 Task: Create Workspace Leadership Coaching Services Workspace description Monitor and track market trends and competition. Workspace type Engineering-IT
Action: Mouse moved to (436, 86)
Screenshot: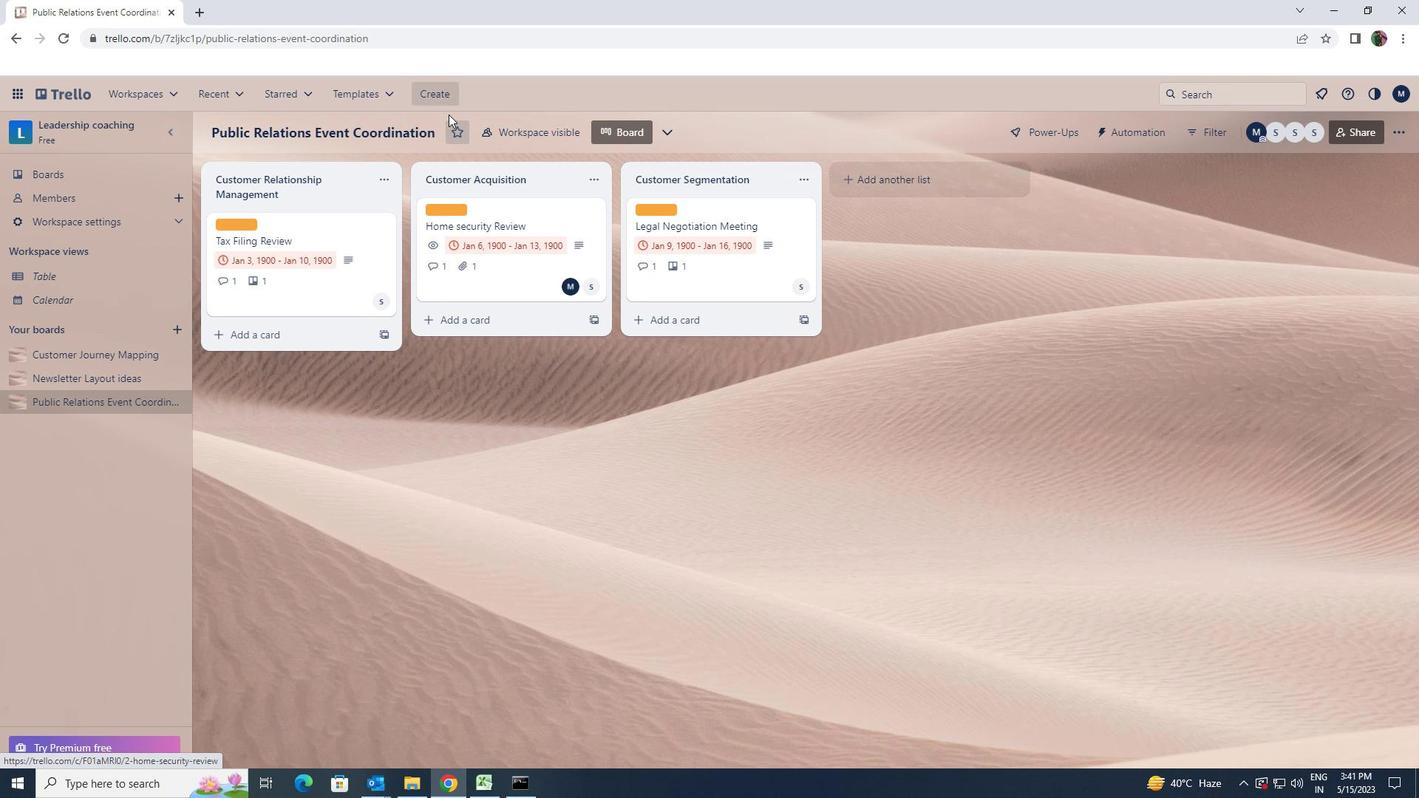 
Action: Mouse pressed left at (436, 86)
Screenshot: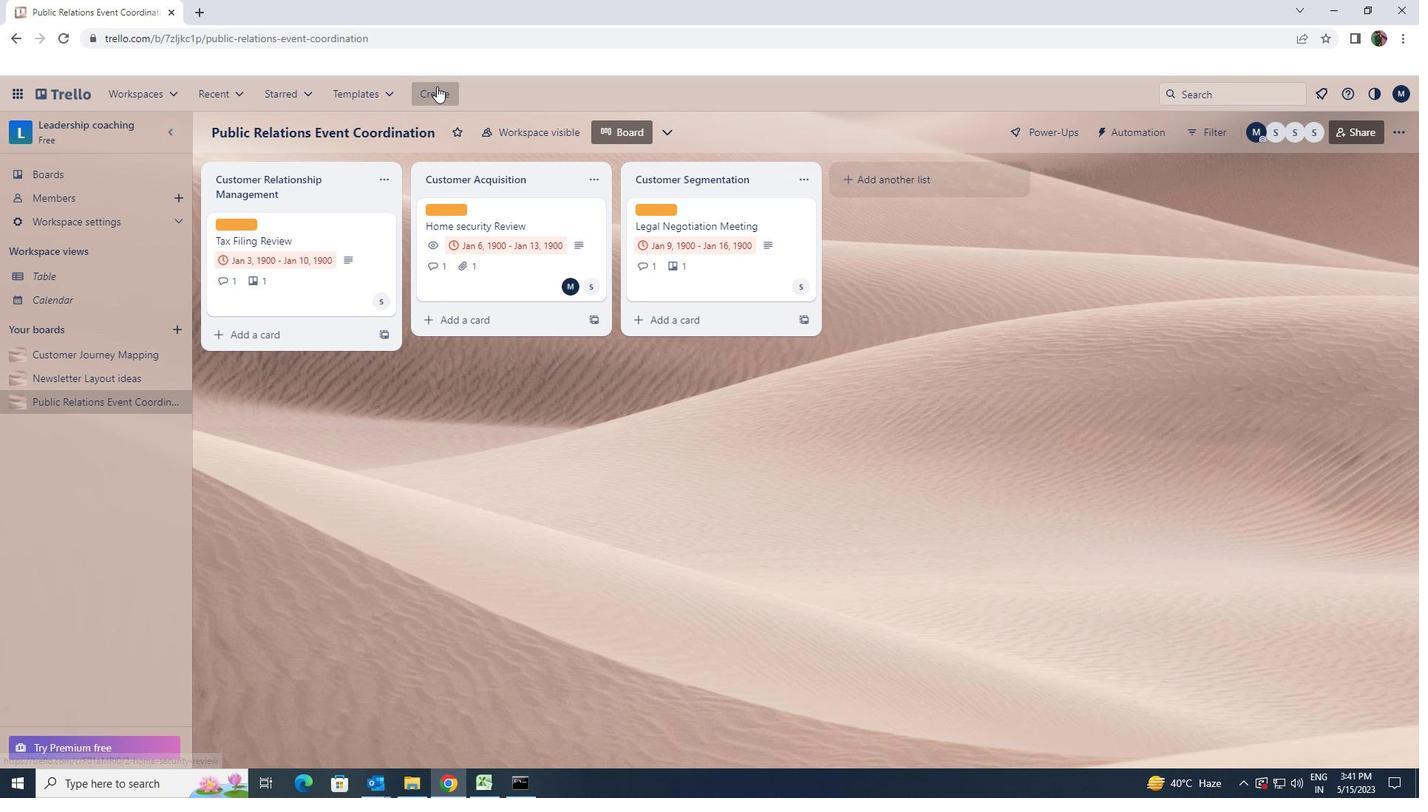 
Action: Mouse moved to (474, 236)
Screenshot: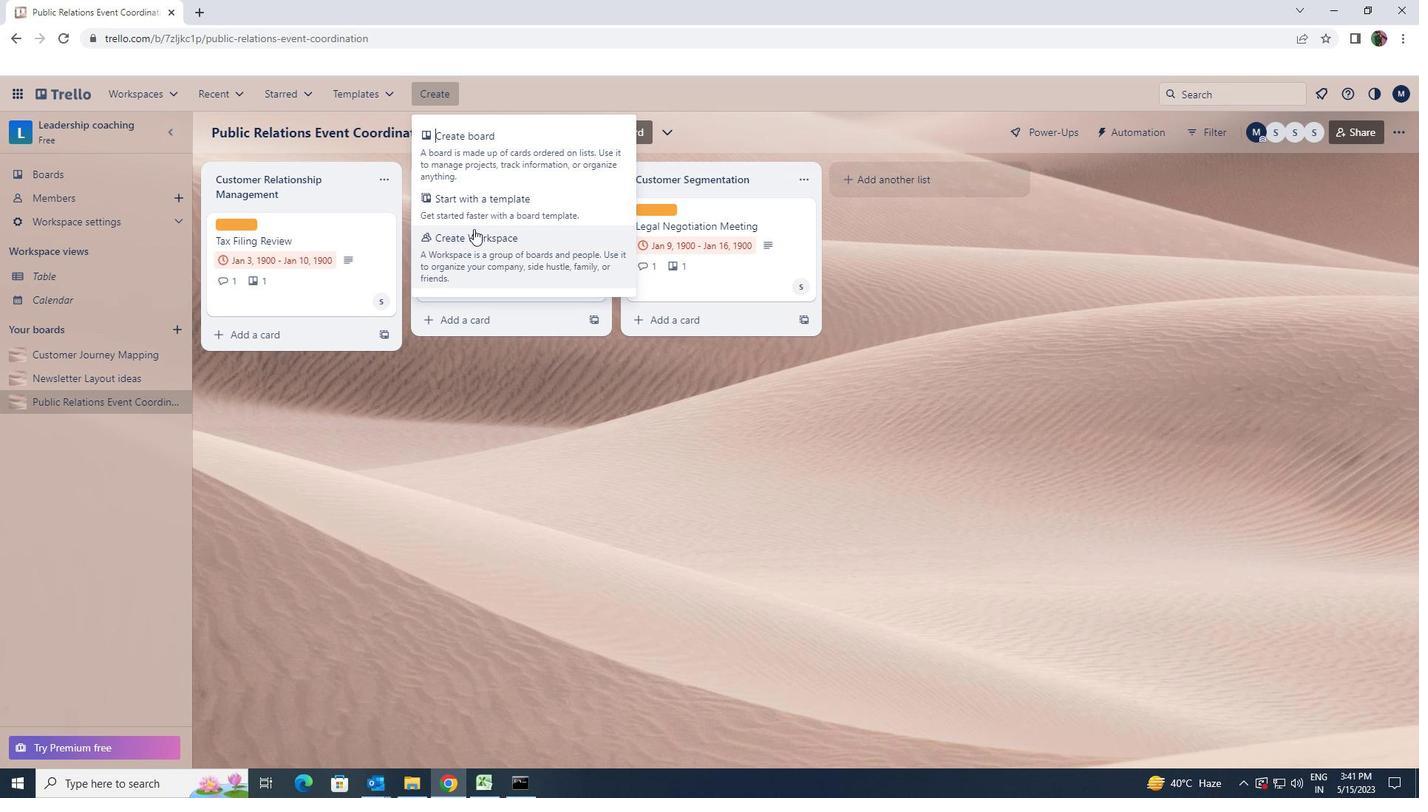 
Action: Mouse pressed left at (474, 236)
Screenshot: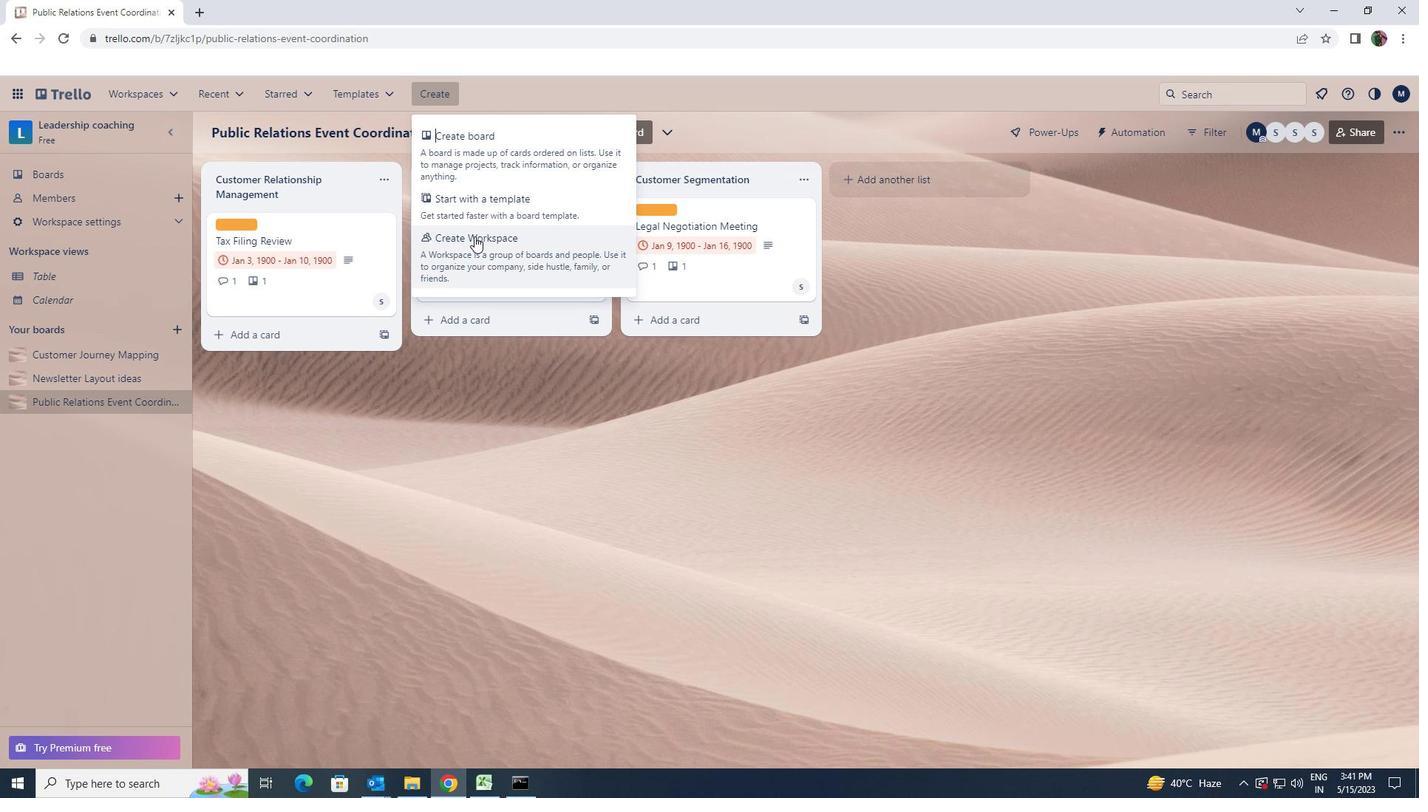 
Action: Key pressed <Key.shift>LEADERSHIP<Key.space><Key.shift><Key.shift><Key.shift>COACHING<Key.space><Key.shift><Key.shift><Key.shift><Key.shift><Key.shift>SERVICE
Screenshot: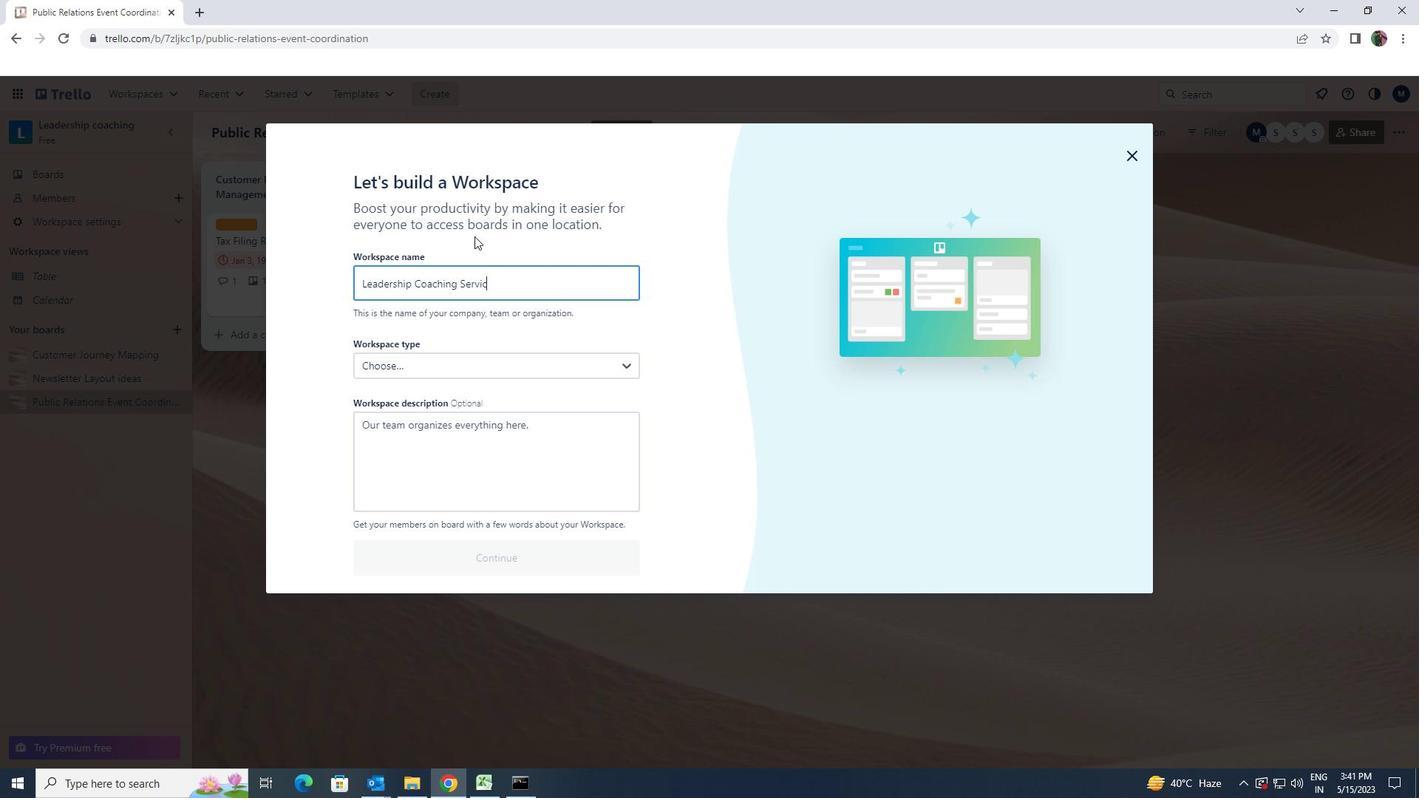 
Action: Mouse moved to (505, 451)
Screenshot: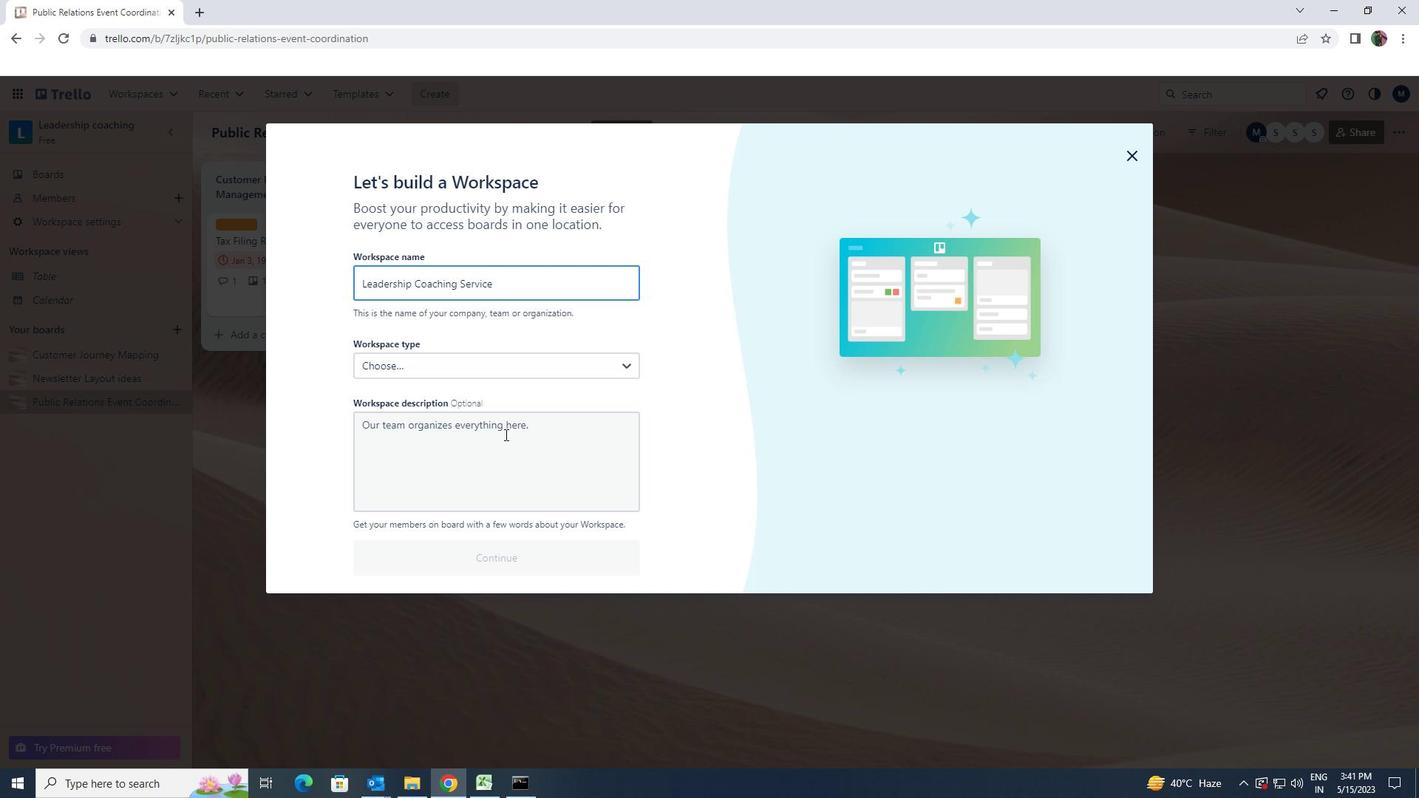 
Action: Mouse pressed left at (505, 451)
Screenshot: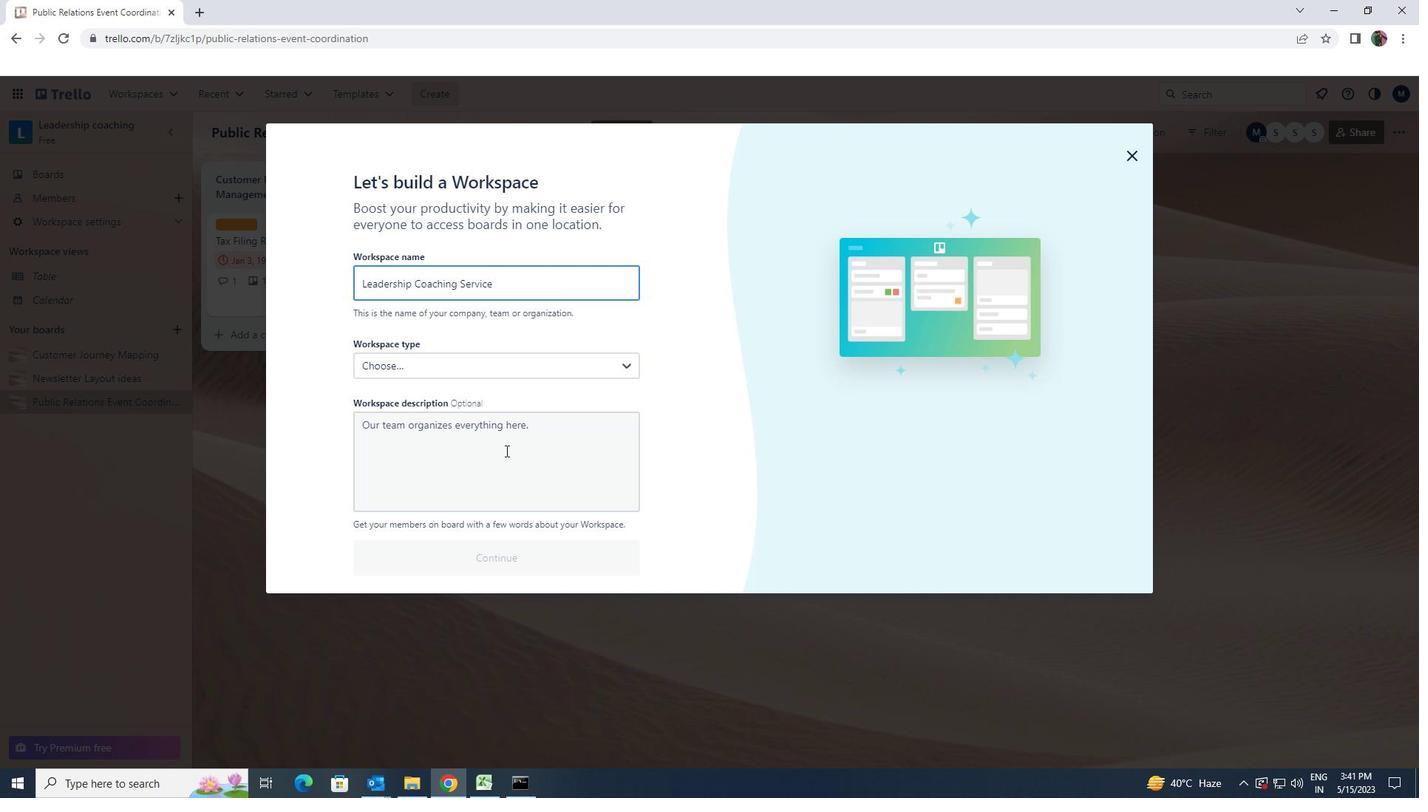 
Action: Key pressed <Key.shift>MONITOR<Key.space>AND<Key.space>TRACK<Key.space>MARKET<Key.space>TRENDS<Key.space>AND<Key.space>COMPETT<Key.backspace>ITION<Key.space>
Screenshot: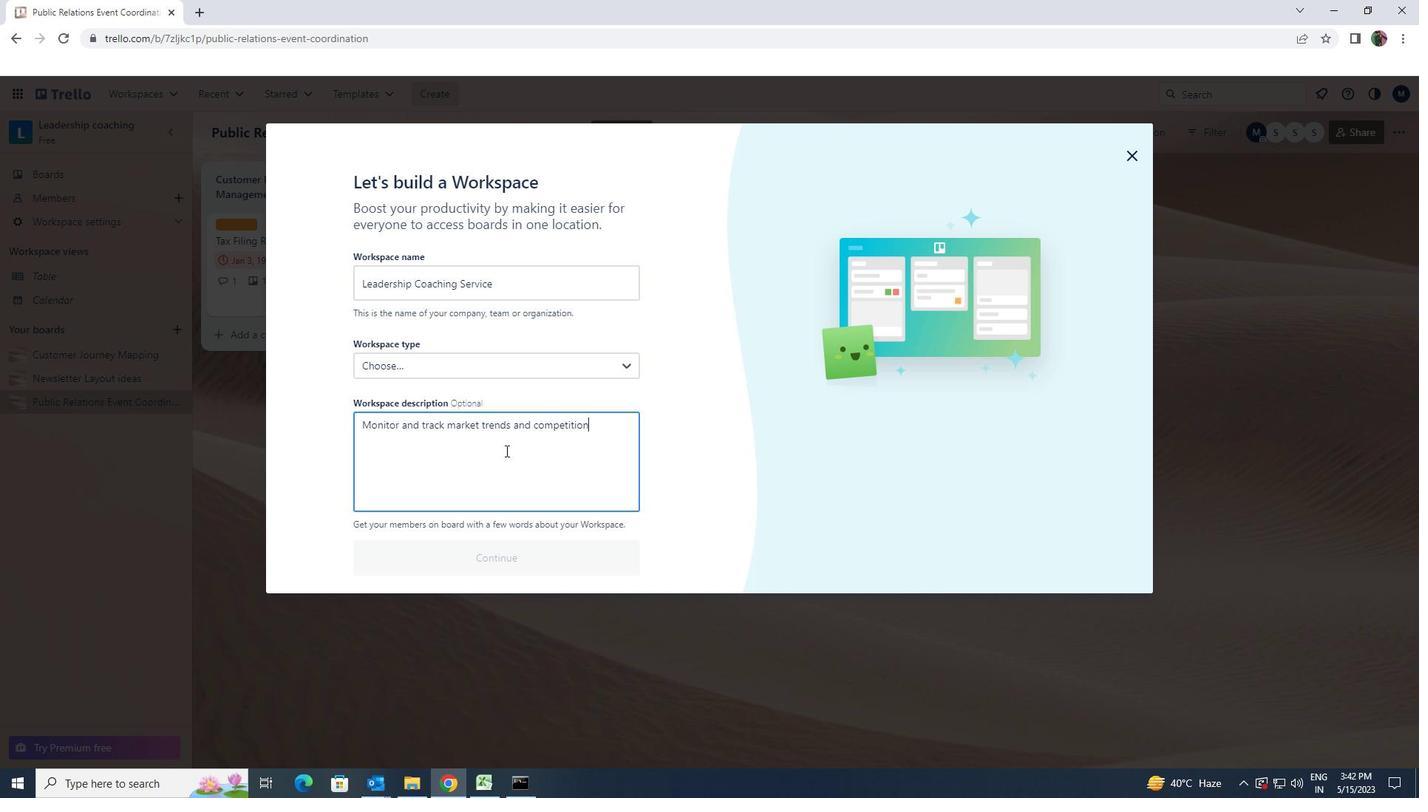 
Action: Mouse moved to (620, 366)
Screenshot: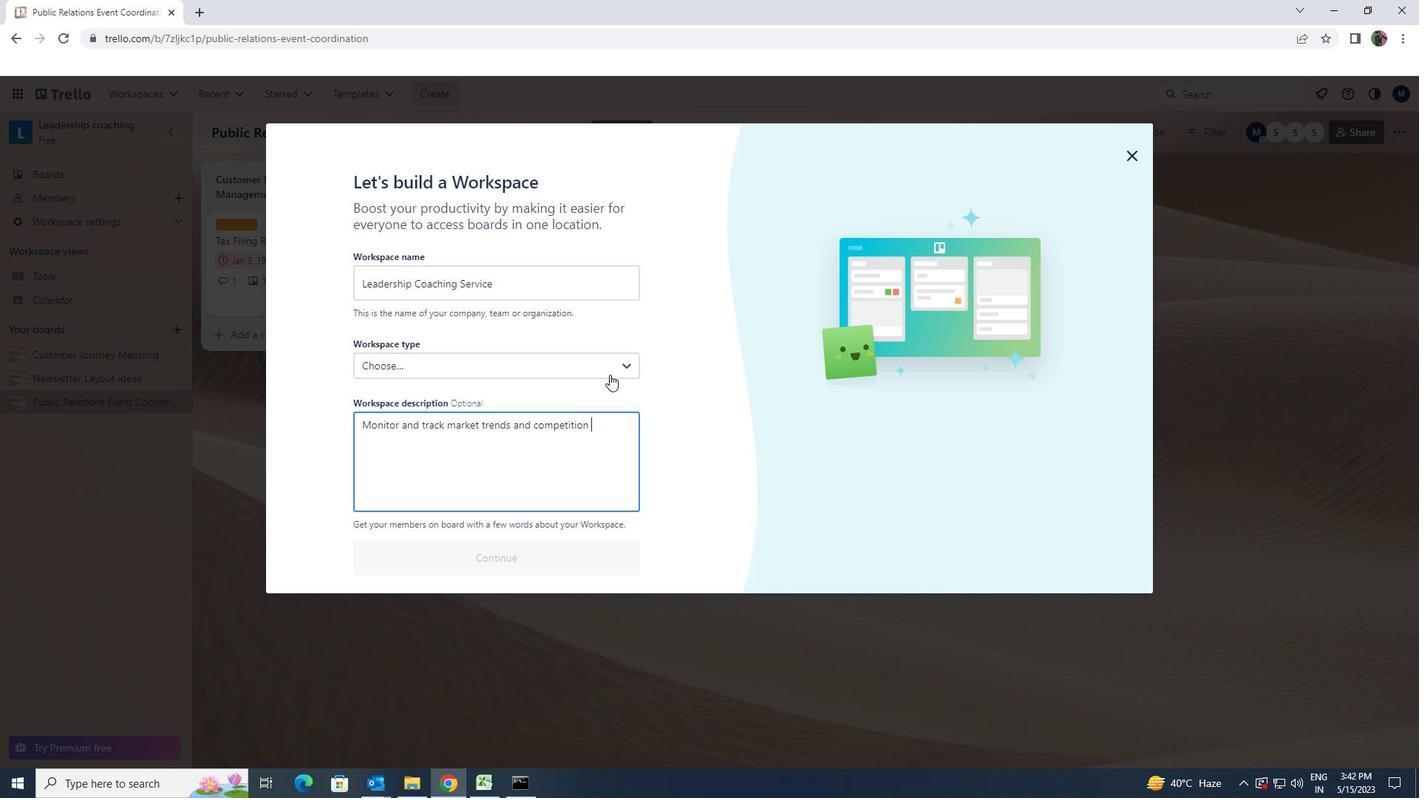 
Action: Mouse pressed left at (620, 366)
Screenshot: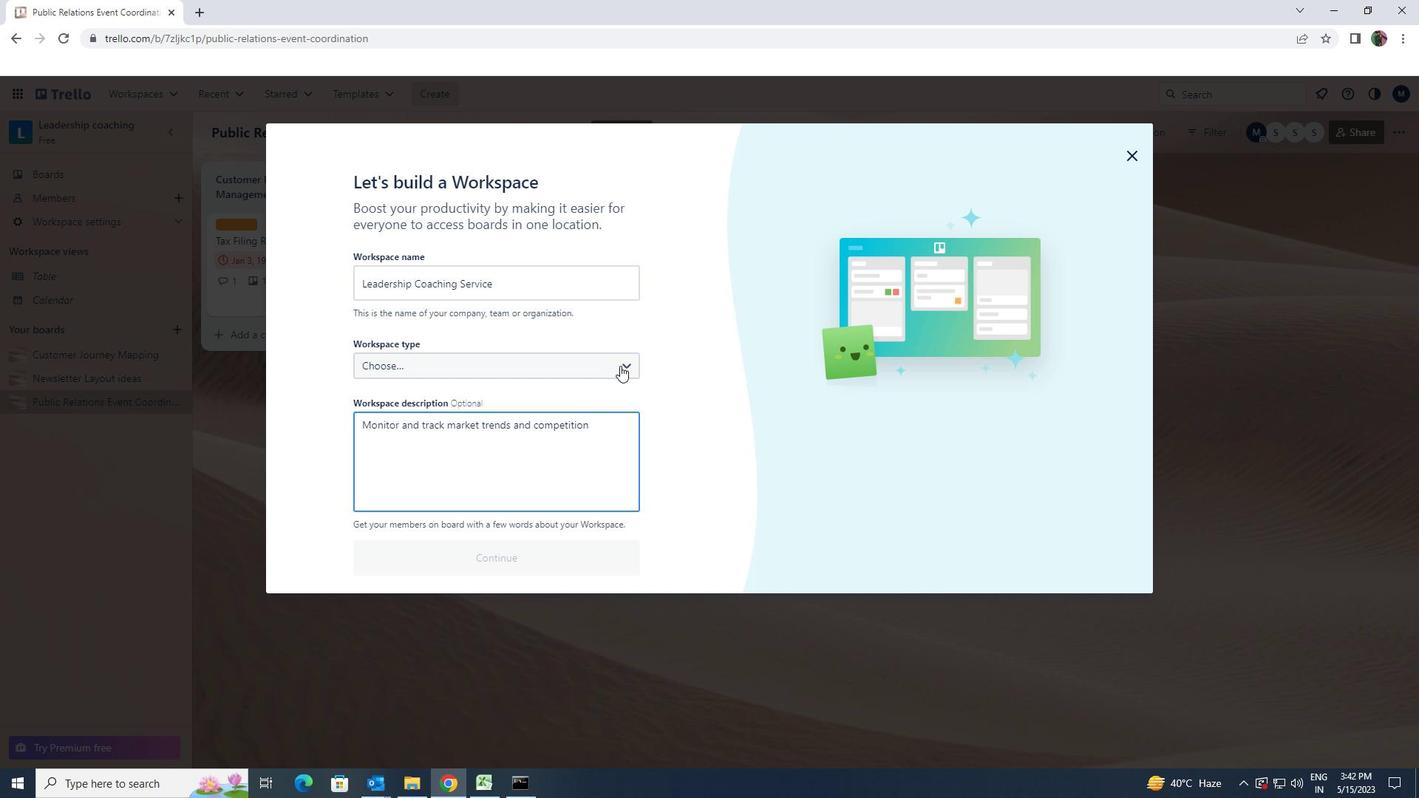
Action: Mouse moved to (601, 419)
Screenshot: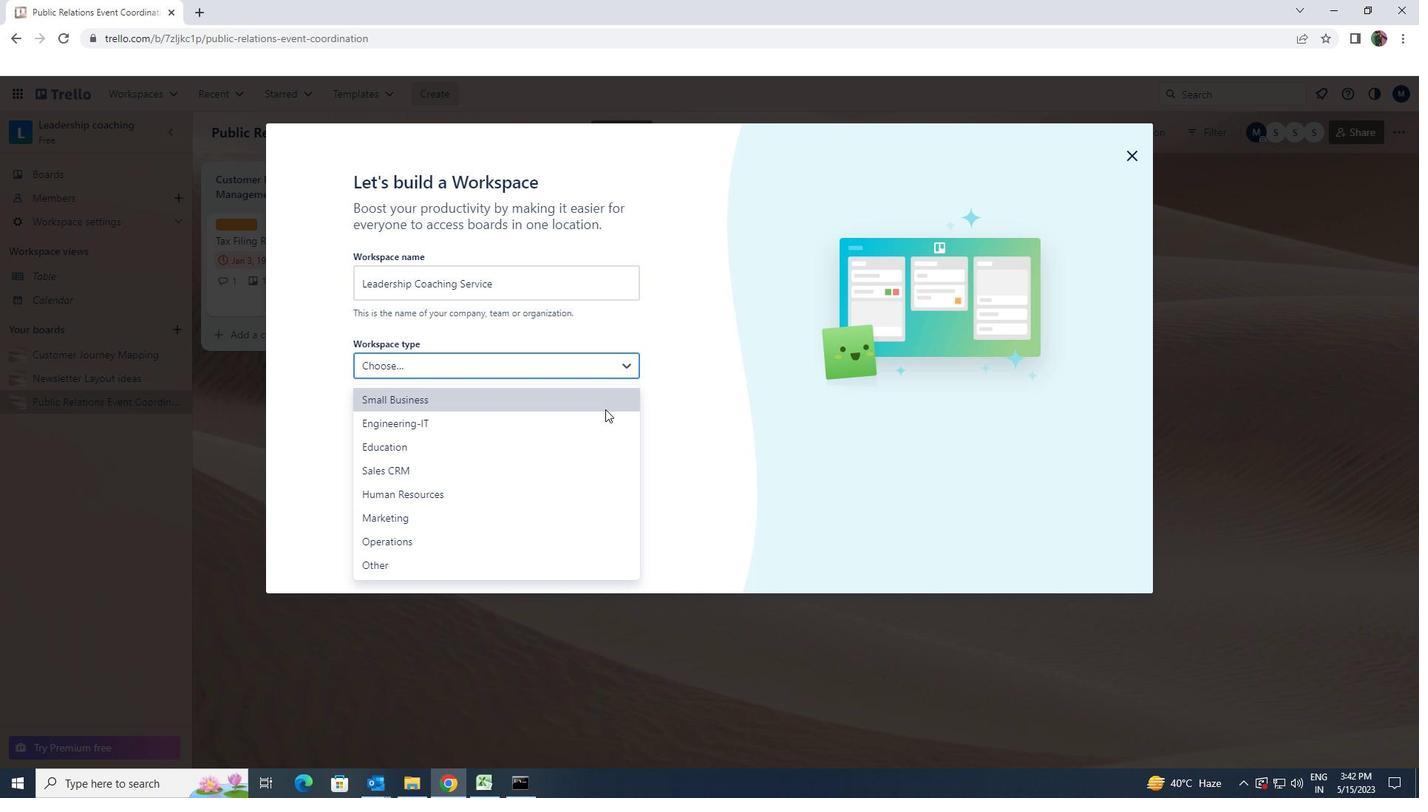 
Action: Mouse pressed left at (601, 419)
Screenshot: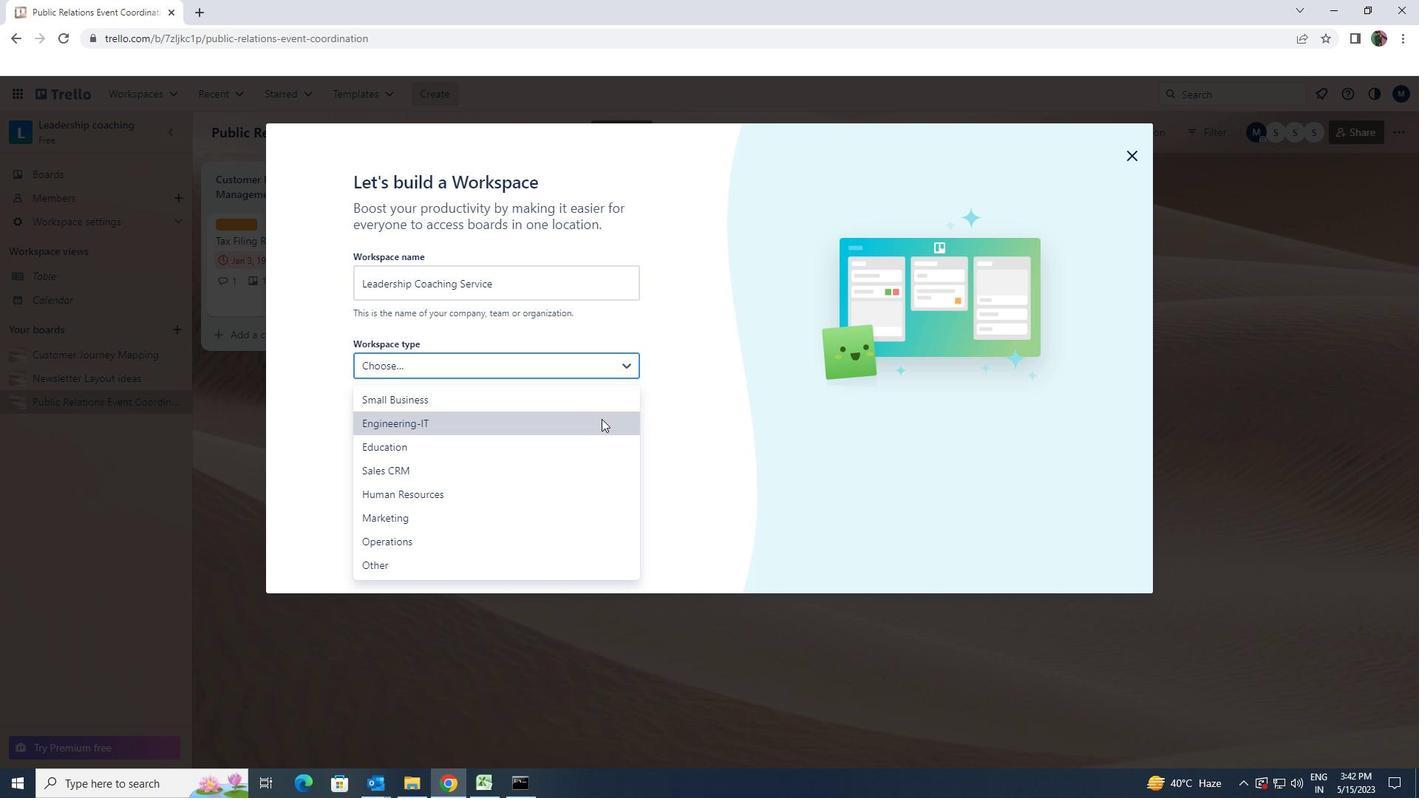 
Action: Mouse moved to (594, 559)
Screenshot: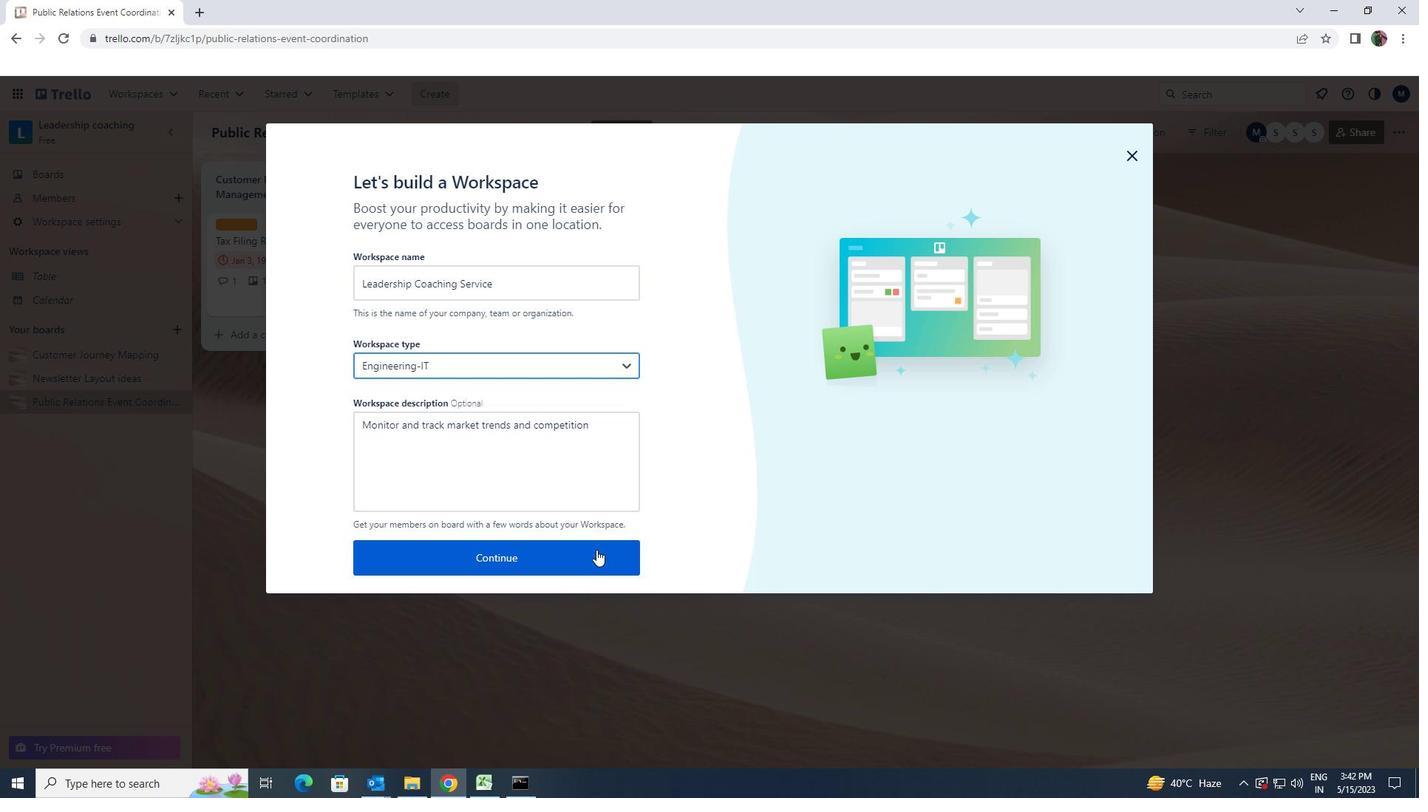 
Action: Mouse pressed left at (594, 559)
Screenshot: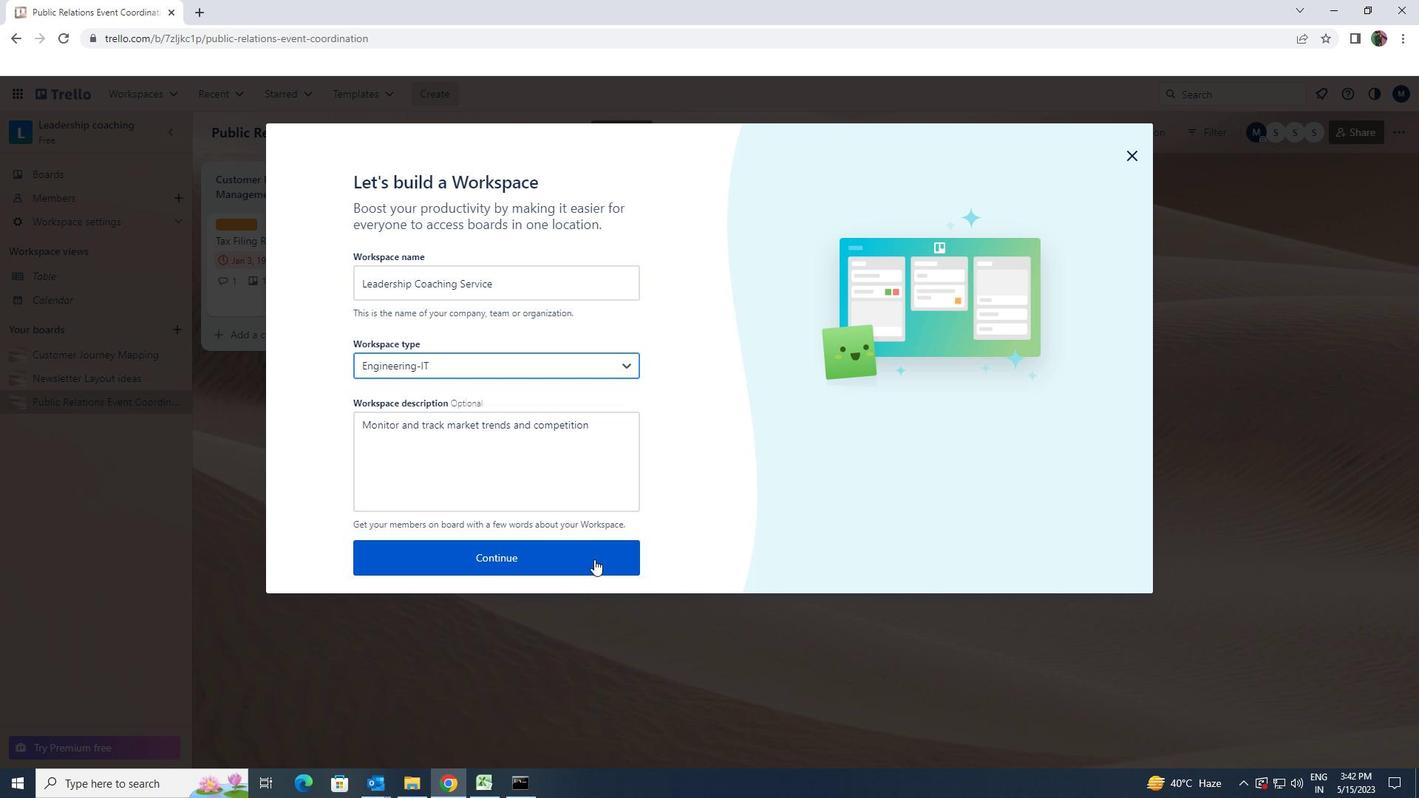 
